 Task: Create a section Cosmic Sprint and in the section, add a milestone Agile Project Management Process Improvement in the project UltraTech.
Action: Mouse moved to (71, 373)
Screenshot: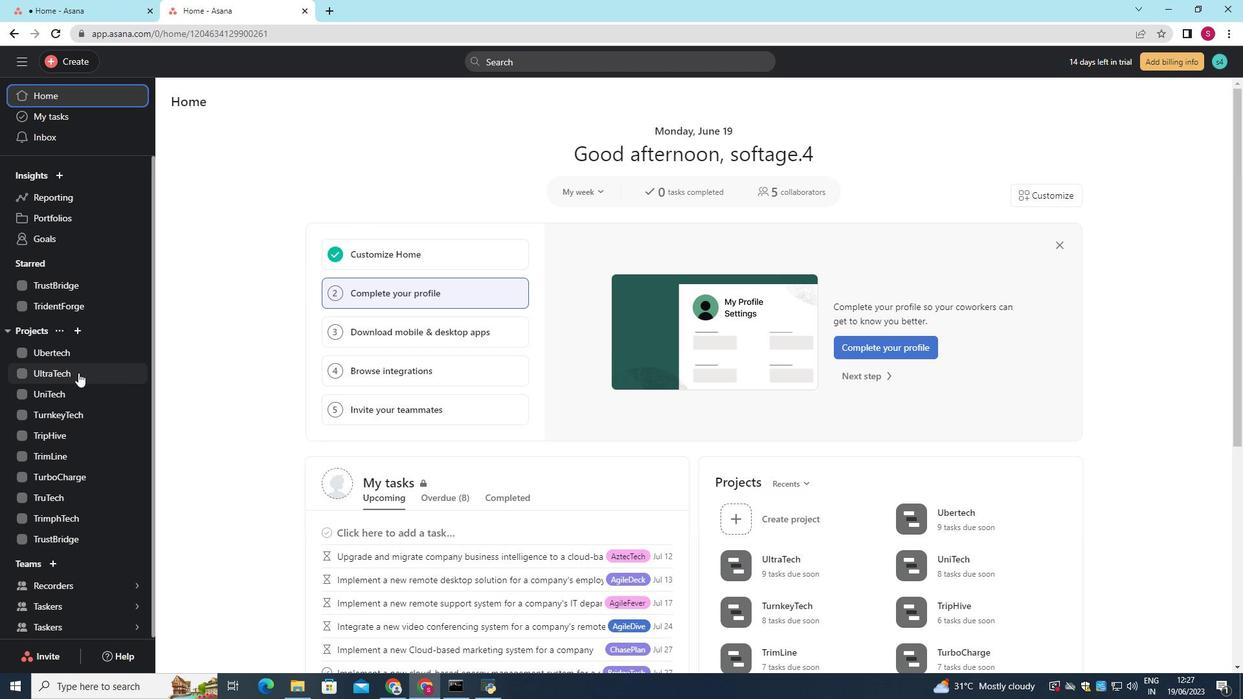 
Action: Mouse pressed left at (71, 373)
Screenshot: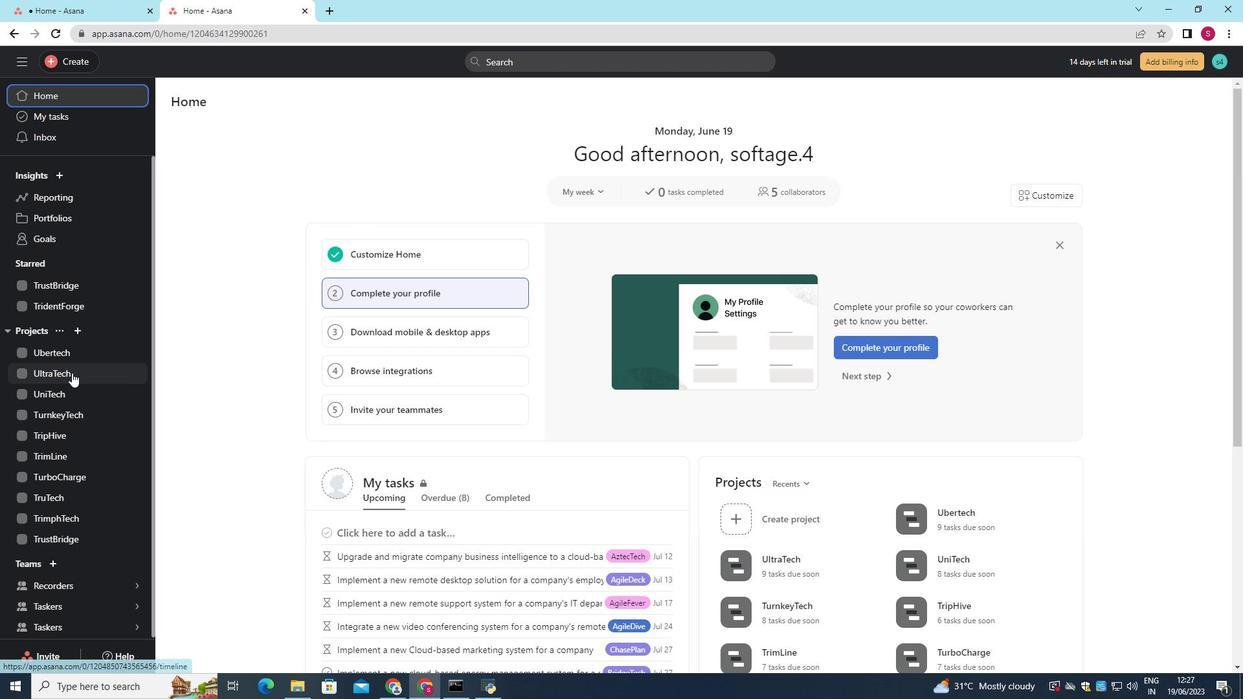 
Action: Mouse moved to (214, 507)
Screenshot: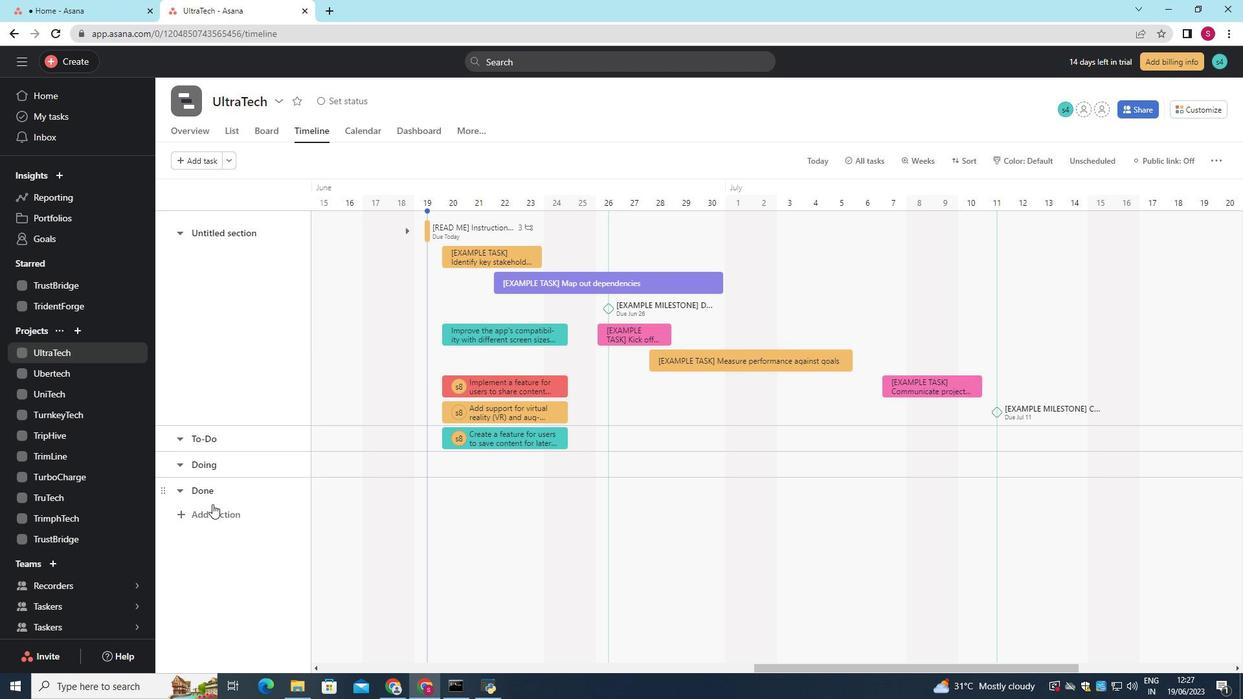 
Action: Mouse pressed left at (214, 507)
Screenshot: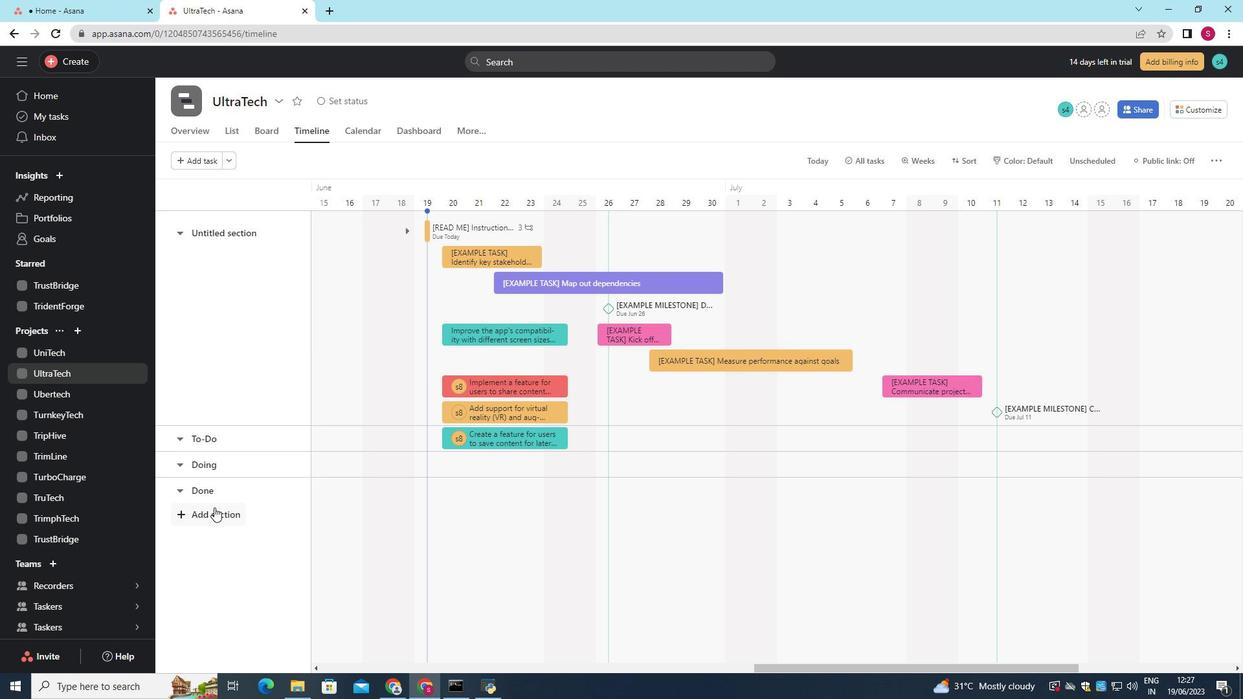 
Action: Mouse moved to (219, 505)
Screenshot: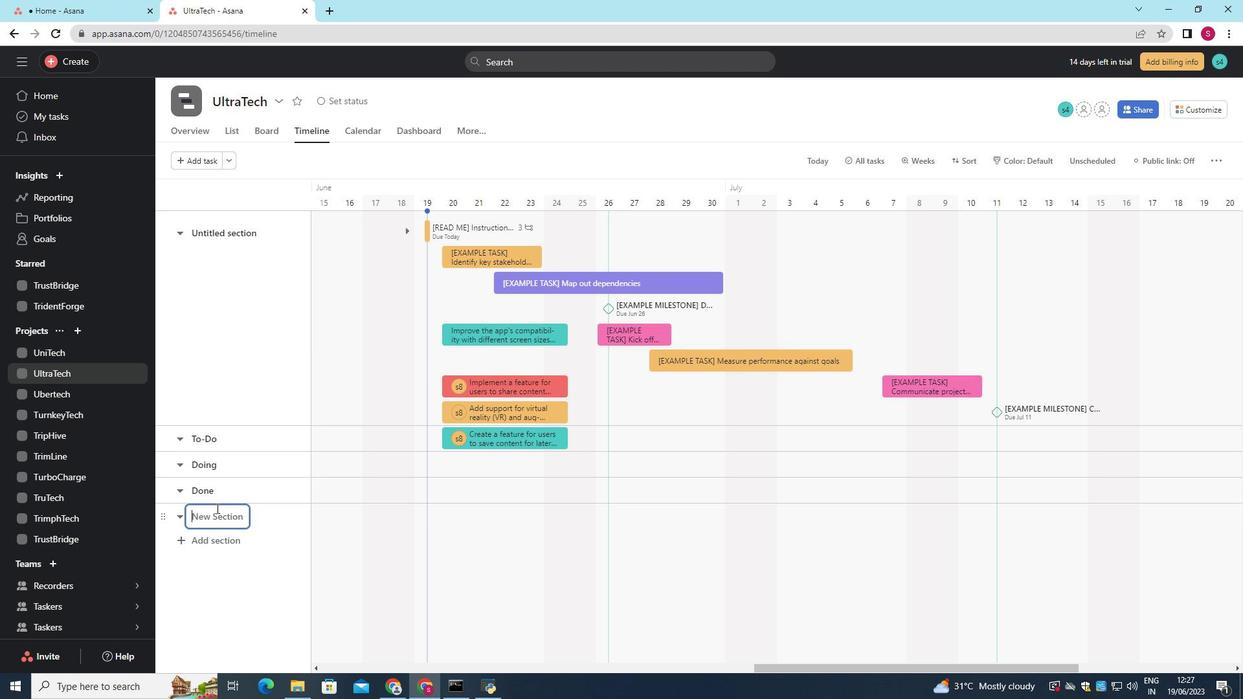 
Action: Key pressed <Key.shift>Cosmic<Key.space><Key.shift>Sprint
Screenshot: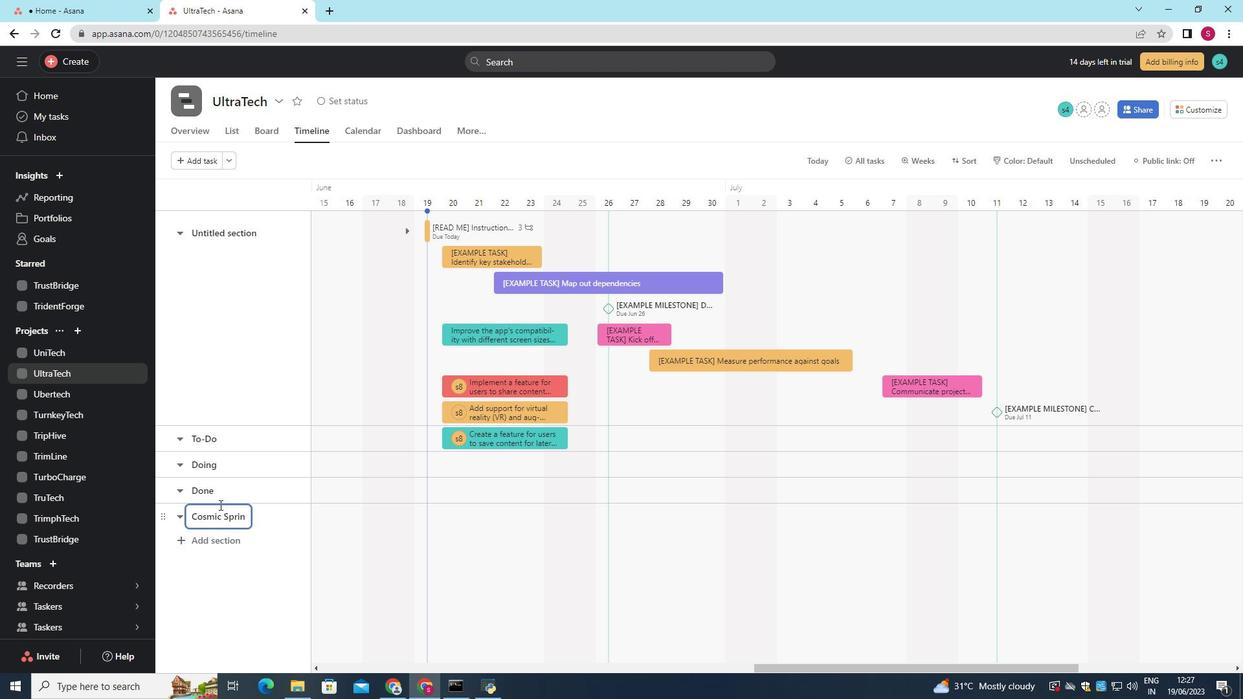 
Action: Mouse moved to (335, 508)
Screenshot: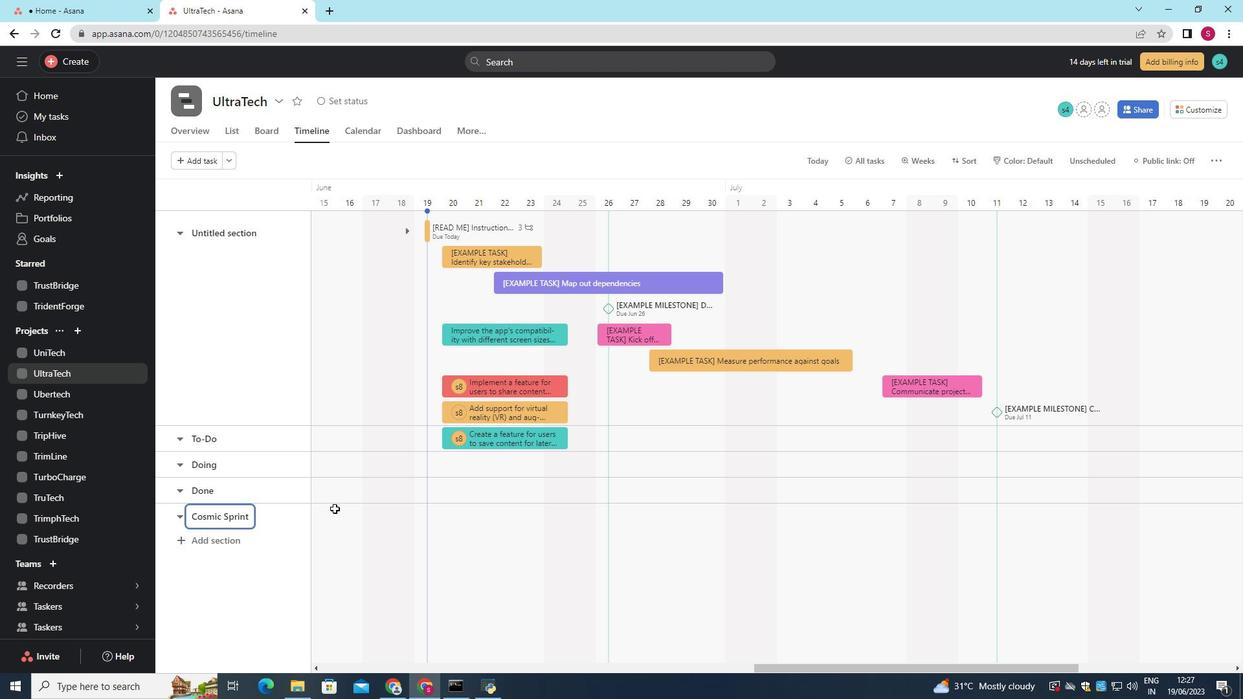 
Action: Key pressed <Key.enter>
Screenshot: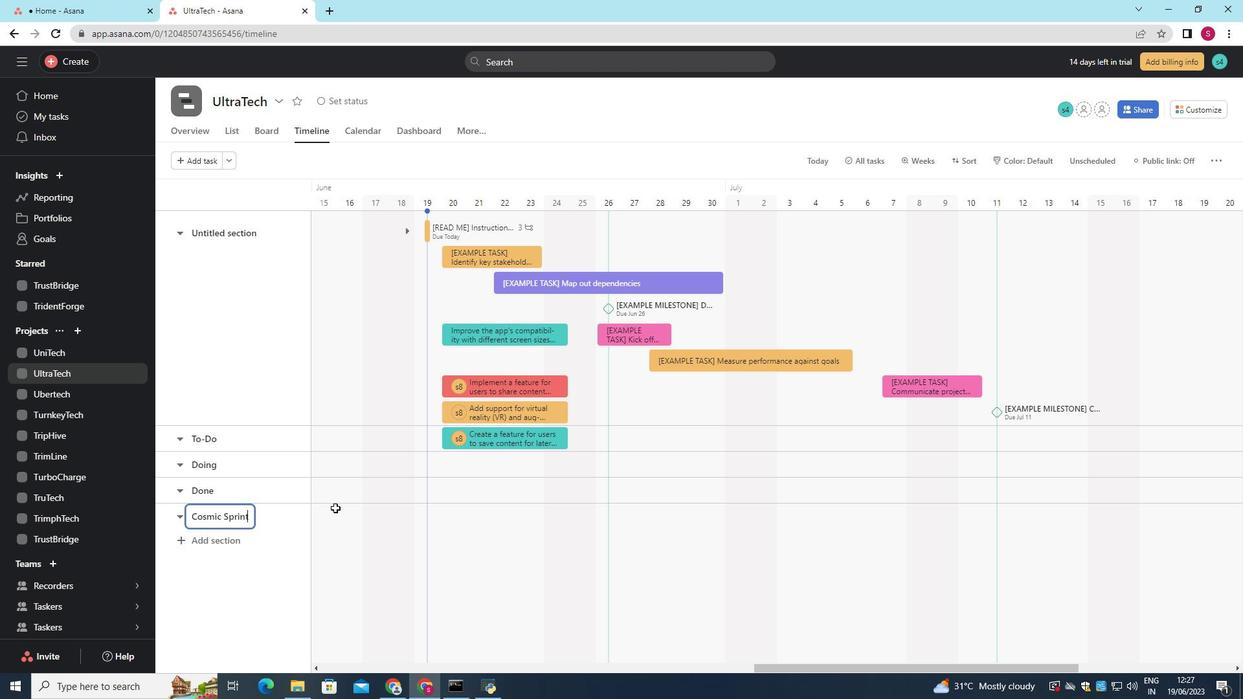 
Action: Mouse moved to (447, 523)
Screenshot: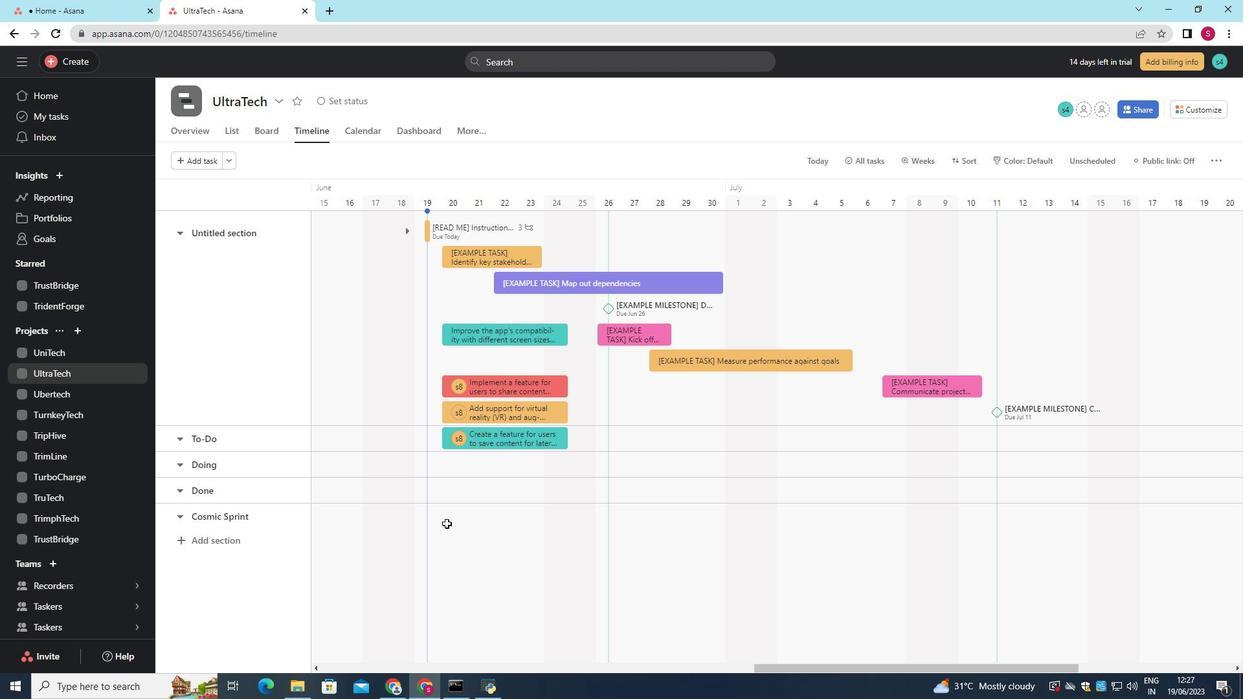 
Action: Mouse pressed left at (447, 523)
Screenshot: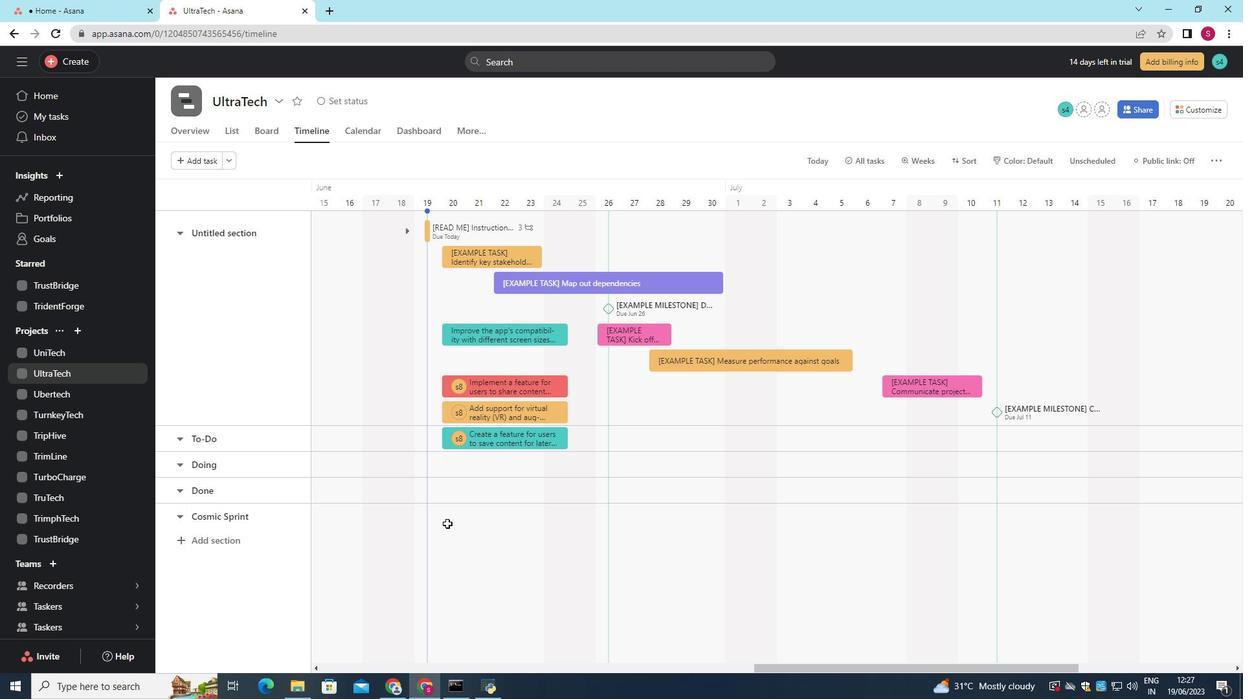 
Action: Mouse moved to (403, 537)
Screenshot: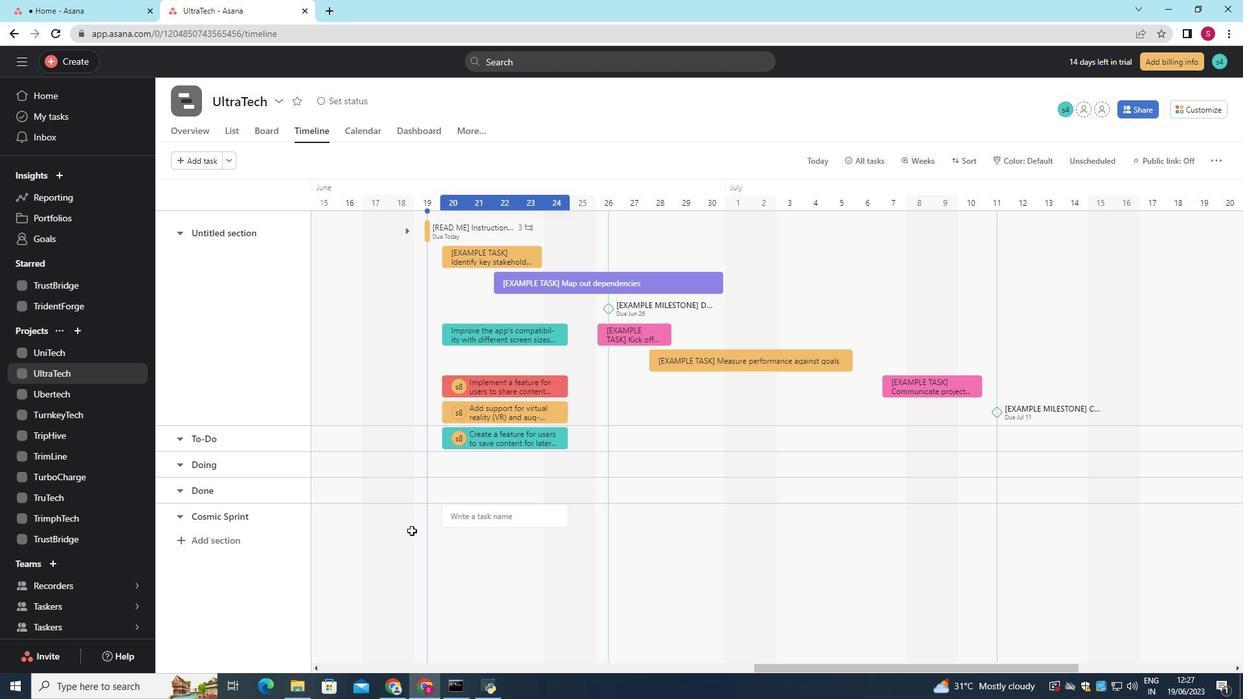 
Action: Key pressed <Key.shift><Key.shift><Key.shift><Key.shift><Key.shift><Key.shift><Key.shift><Key.shift><Key.shift><Key.shift><Key.shift><Key.shift><Key.shift><Key.shift><Key.shift><Key.shift><Key.shift><Key.shift><Key.shift><Key.shift><Key.shift><Key.shift><Key.shift><Key.shift><Key.shift><Key.shift>Agile<Key.space><Key.shift>Project<Key.space><Key.shift>Management<Key.space><Key.shift>Process<Key.space><Key.shift>Improvement<Key.enter>
Screenshot: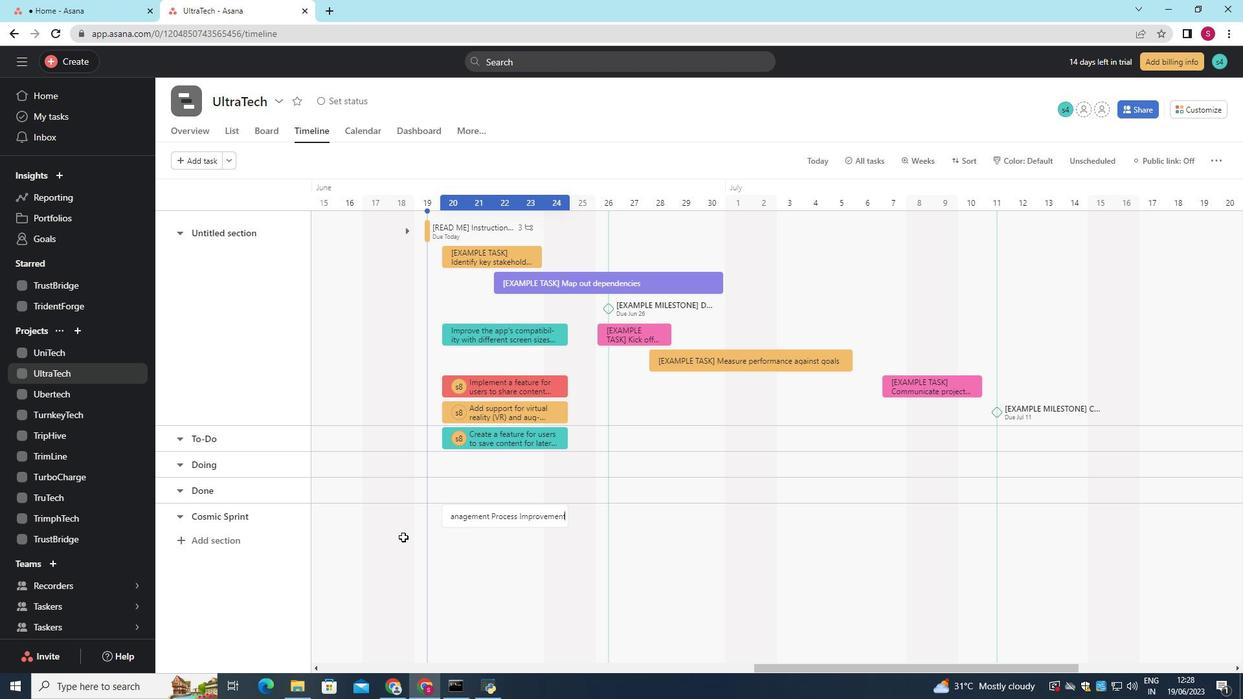 
Action: Mouse moved to (505, 511)
Screenshot: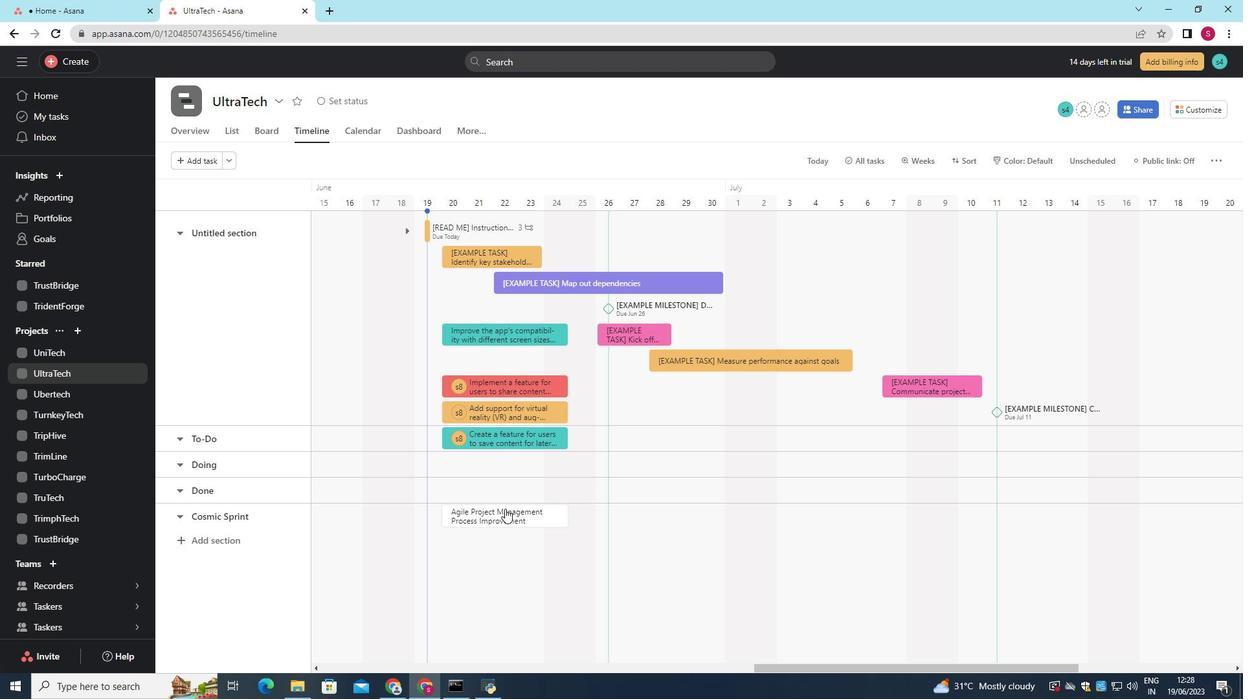 
Action: Mouse pressed right at (505, 511)
Screenshot: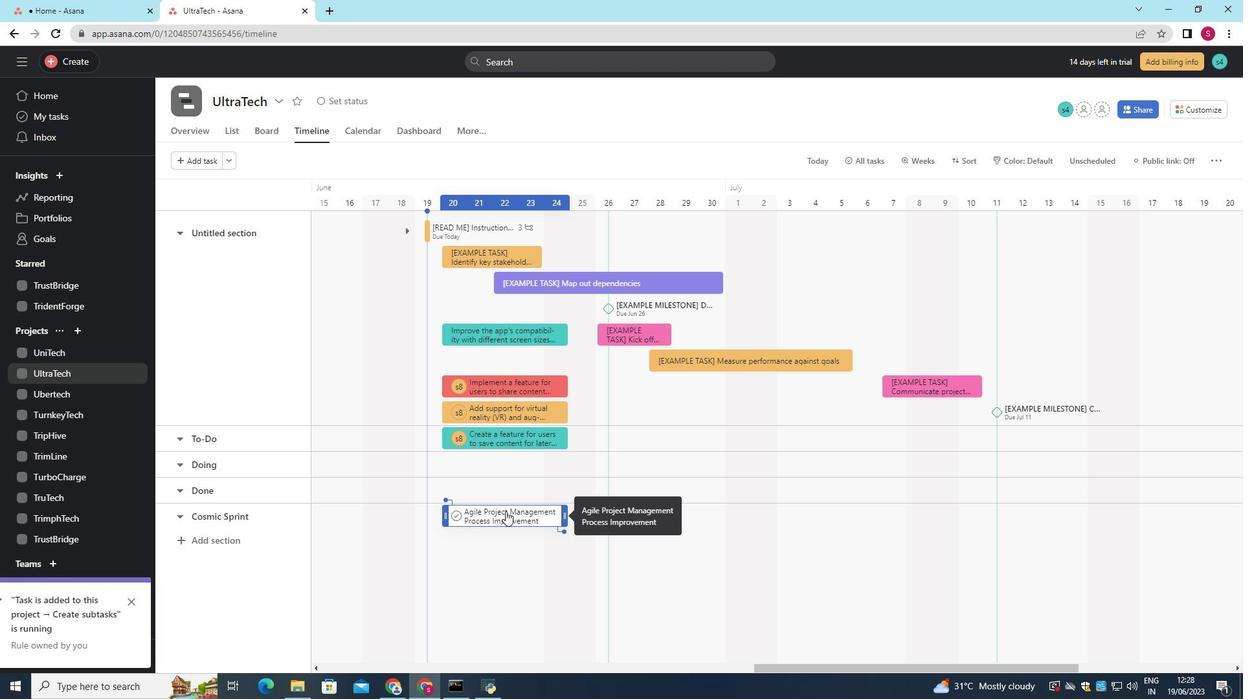
Action: Mouse moved to (588, 447)
Screenshot: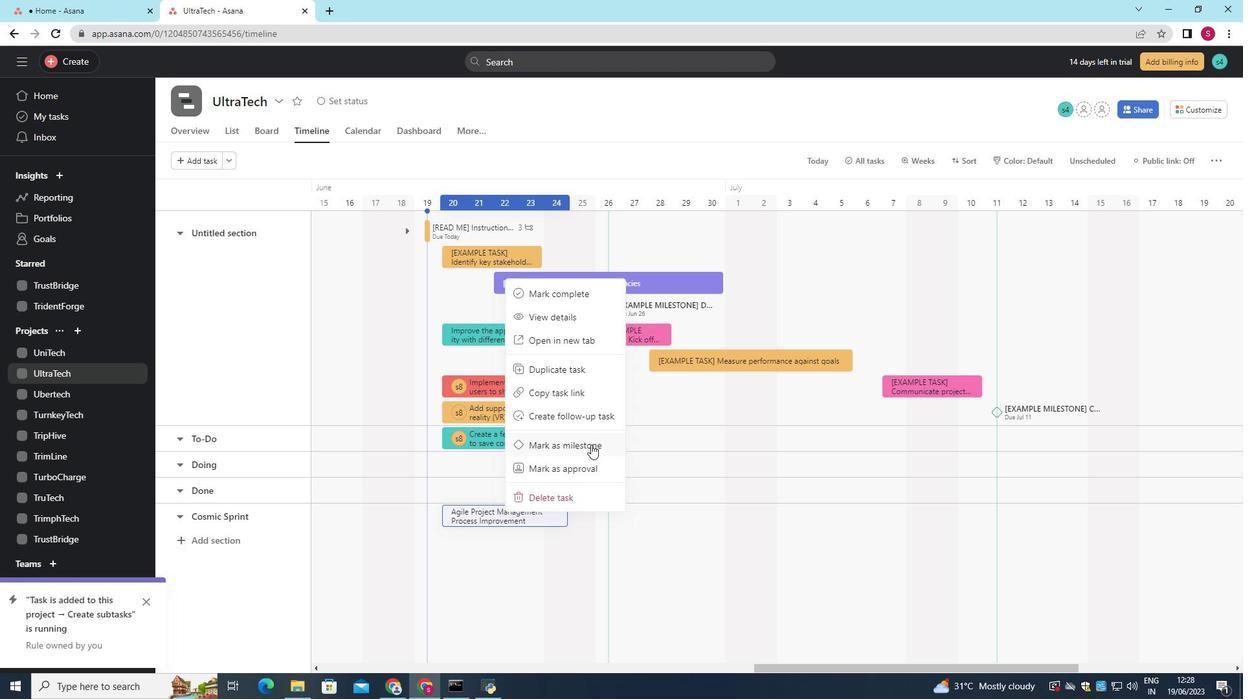
Action: Mouse pressed left at (588, 447)
Screenshot: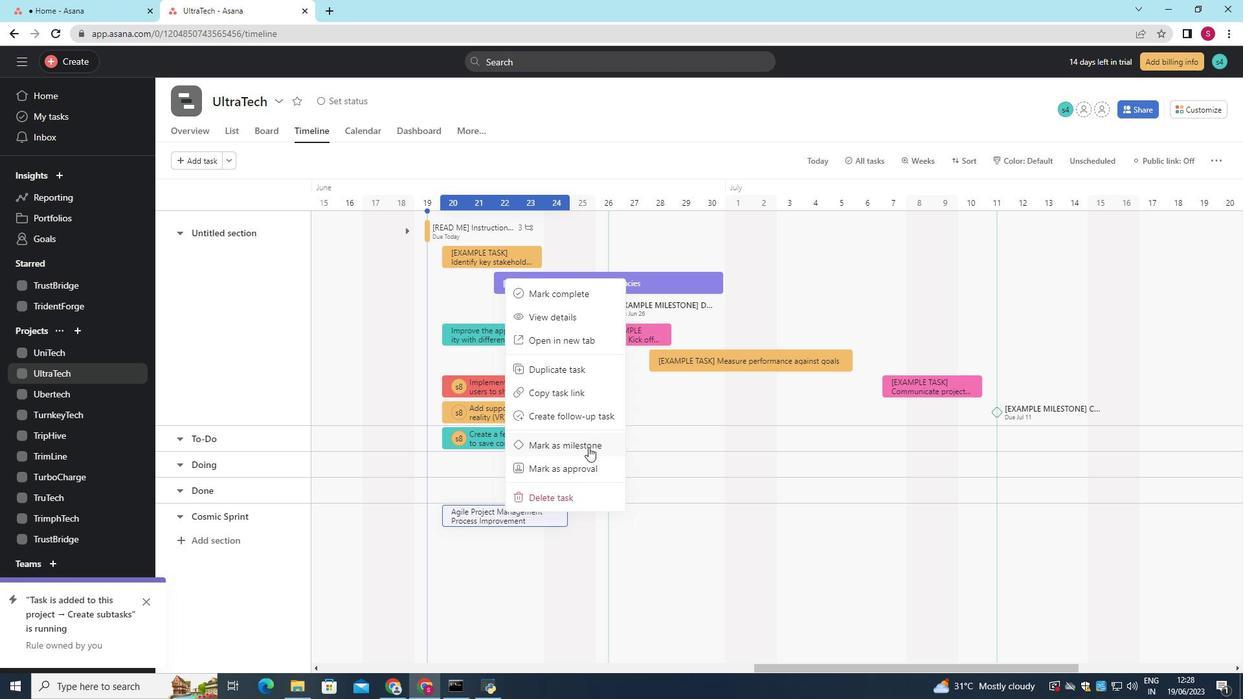 
Action: Mouse moved to (588, 447)
Screenshot: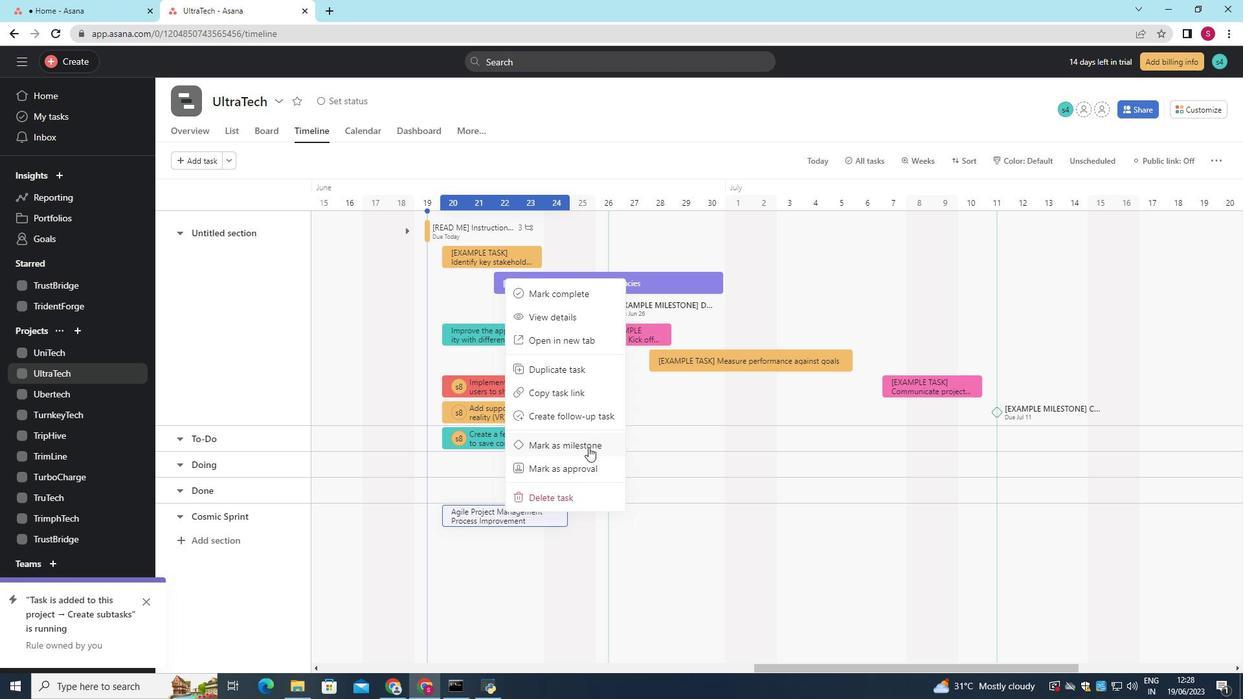 
